 Task: Check the sale-to-list ratio of double pane windows in the last 1 year.
Action: Mouse moved to (755, 168)
Screenshot: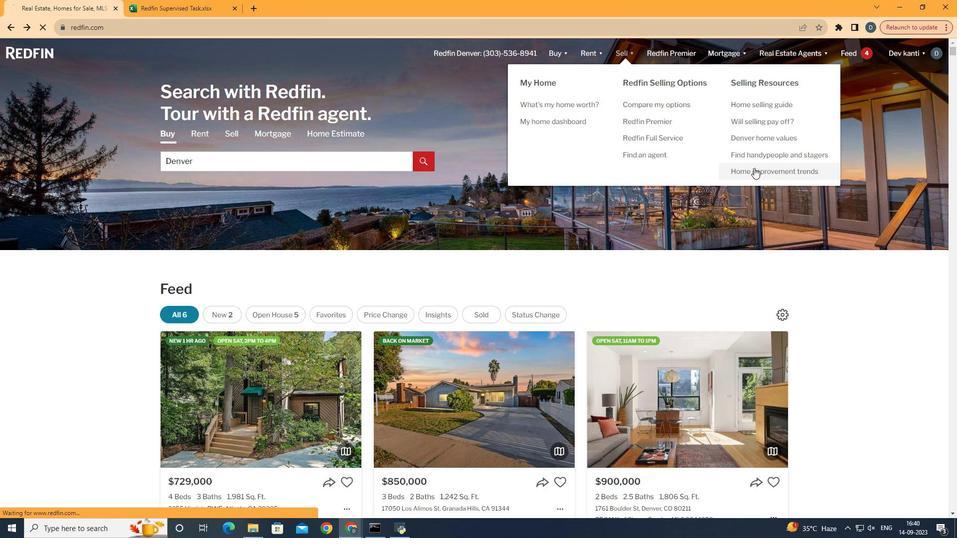 
Action: Mouse pressed left at (755, 168)
Screenshot: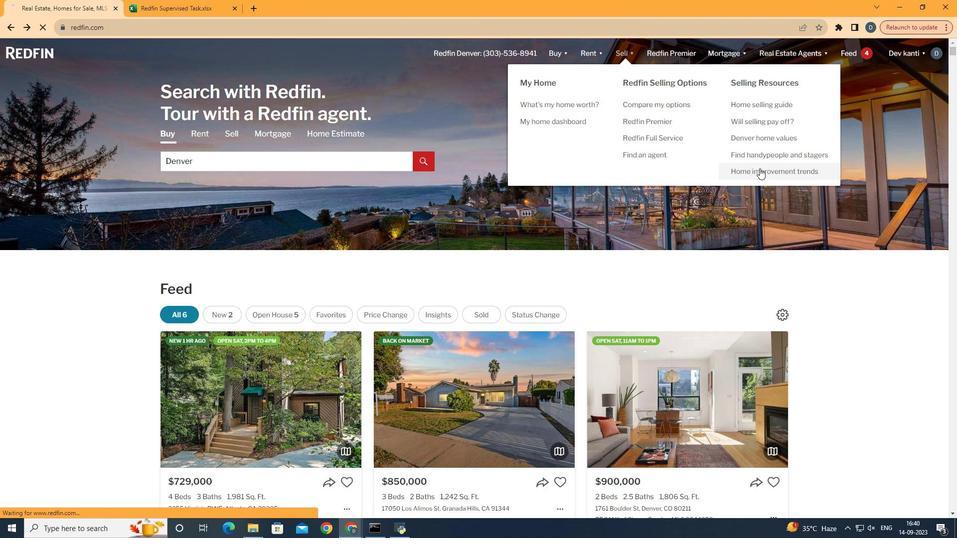 
Action: Mouse moved to (246, 194)
Screenshot: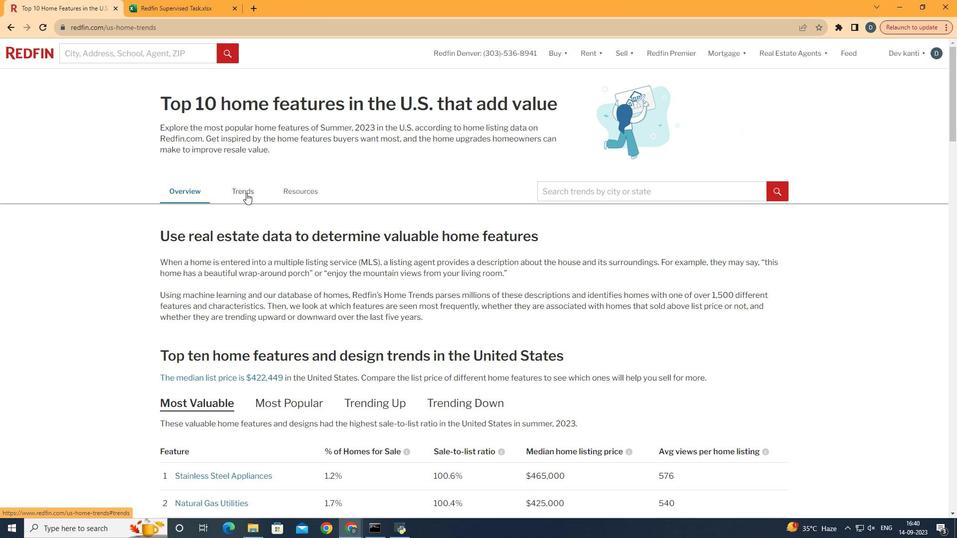 
Action: Mouse pressed left at (246, 194)
Screenshot: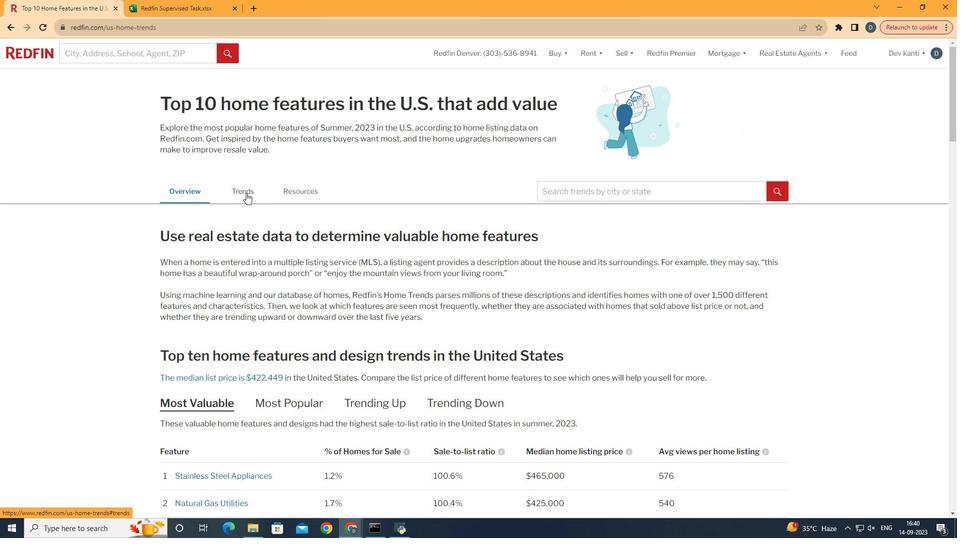 
Action: Mouse moved to (403, 303)
Screenshot: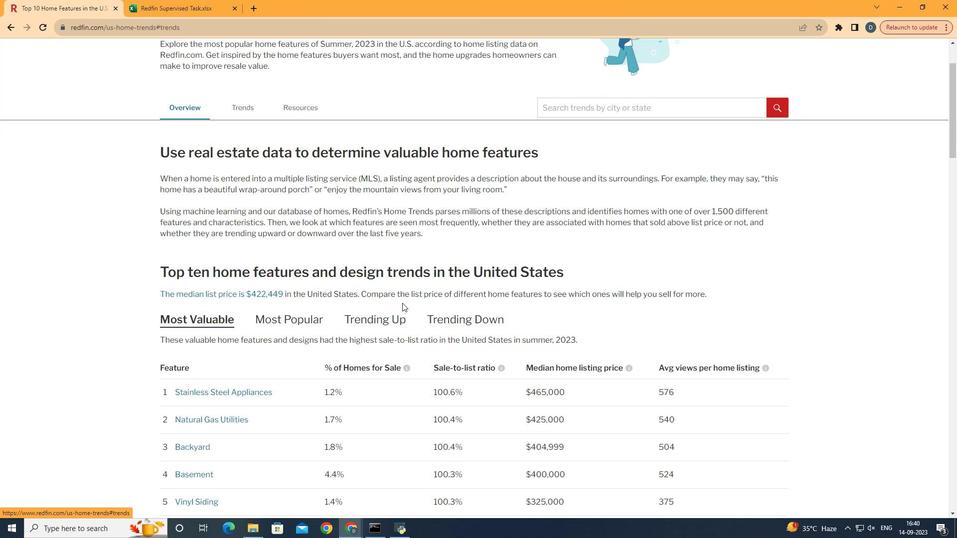 
Action: Mouse scrolled (403, 303) with delta (0, 0)
Screenshot: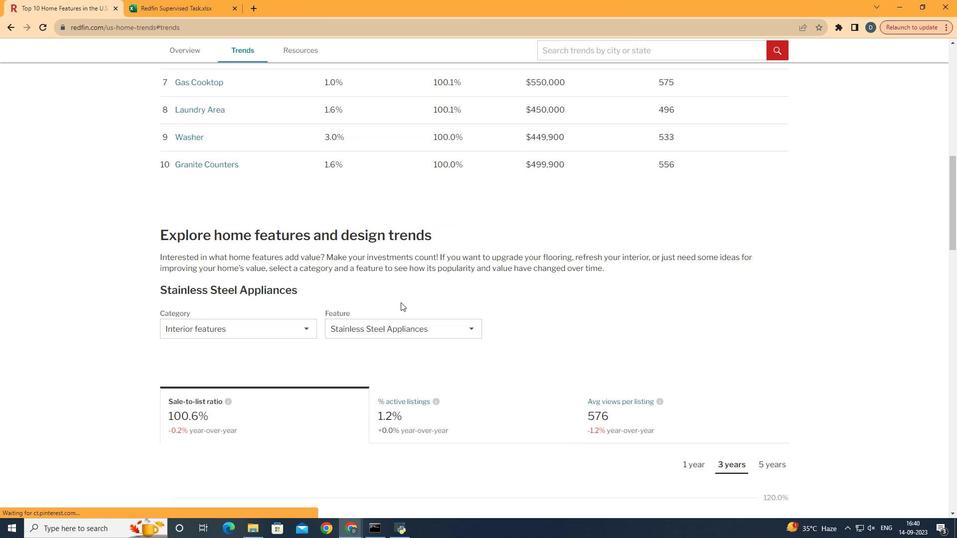 
Action: Mouse scrolled (403, 303) with delta (0, 0)
Screenshot: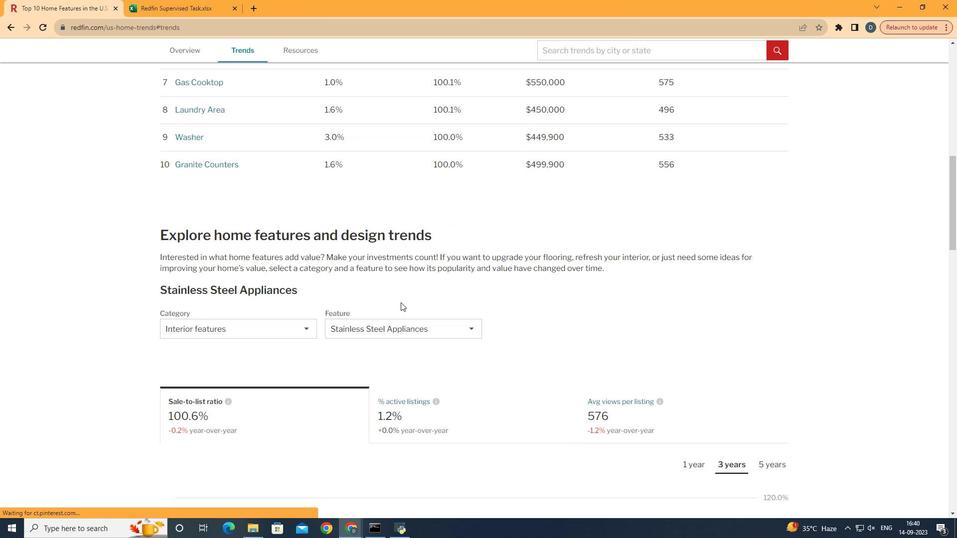 
Action: Mouse scrolled (403, 303) with delta (0, 0)
Screenshot: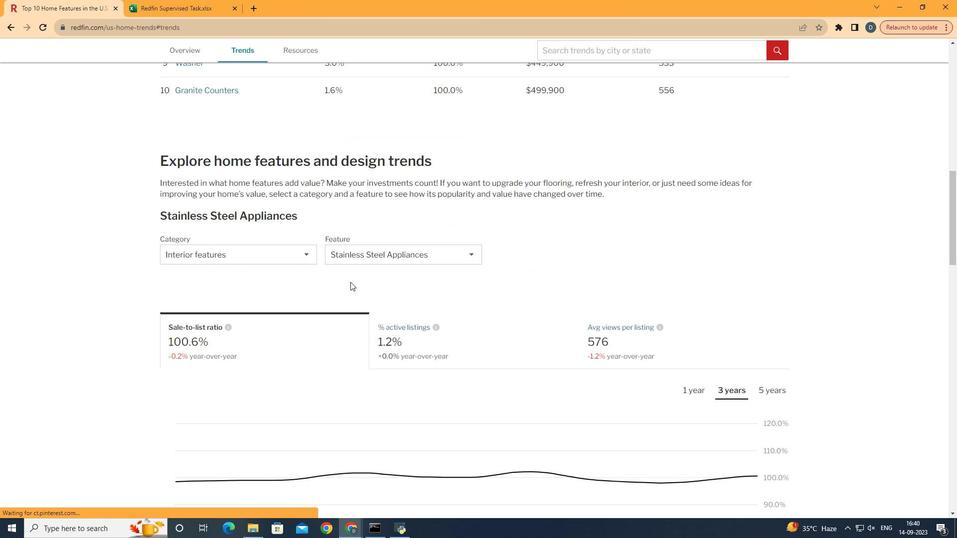 
Action: Mouse scrolled (403, 303) with delta (0, 0)
Screenshot: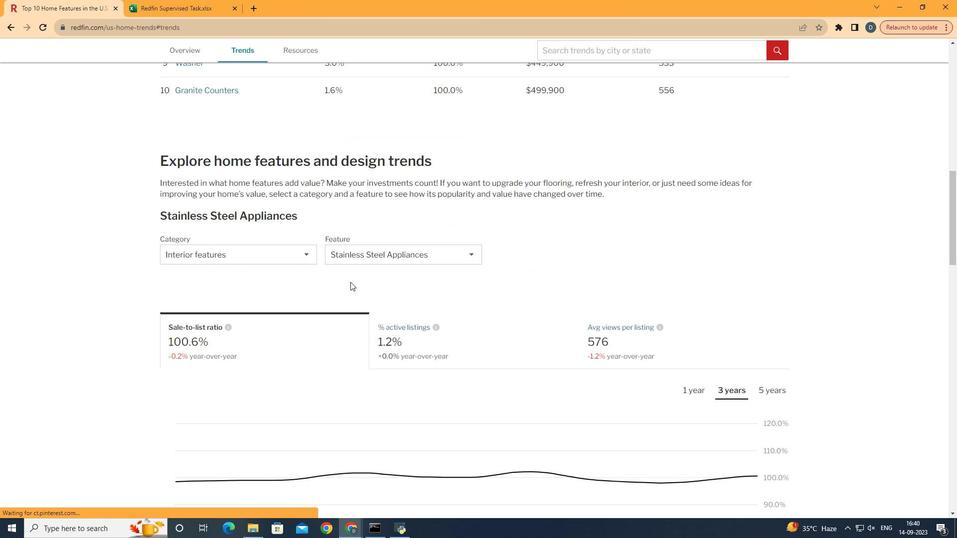 
Action: Mouse scrolled (403, 303) with delta (0, 0)
Screenshot: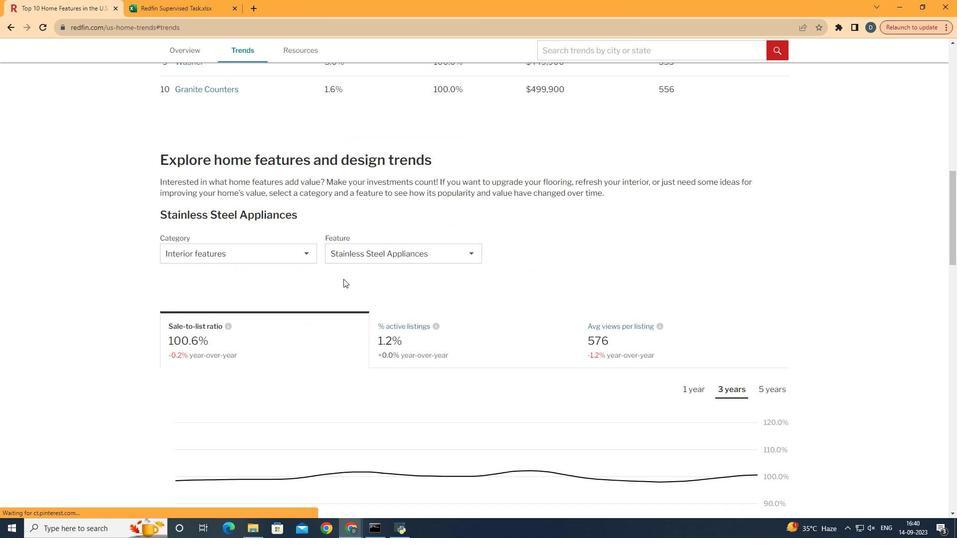 
Action: Mouse scrolled (403, 303) with delta (0, 0)
Screenshot: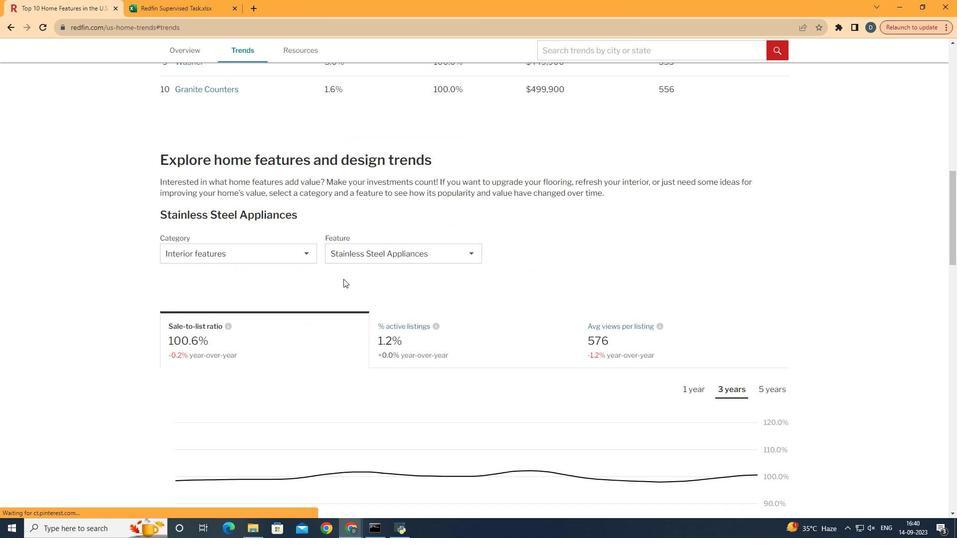 
Action: Mouse scrolled (403, 303) with delta (0, 0)
Screenshot: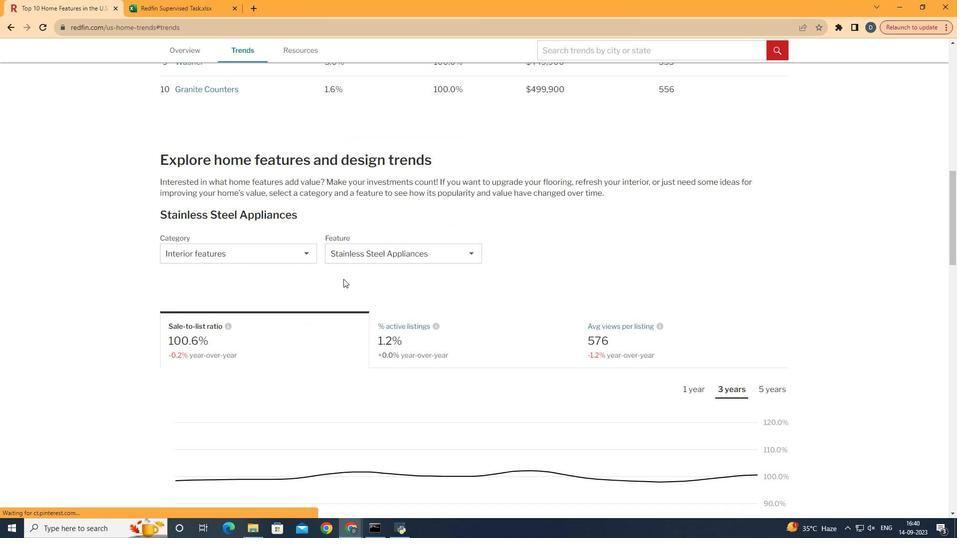 
Action: Mouse moved to (308, 256)
Screenshot: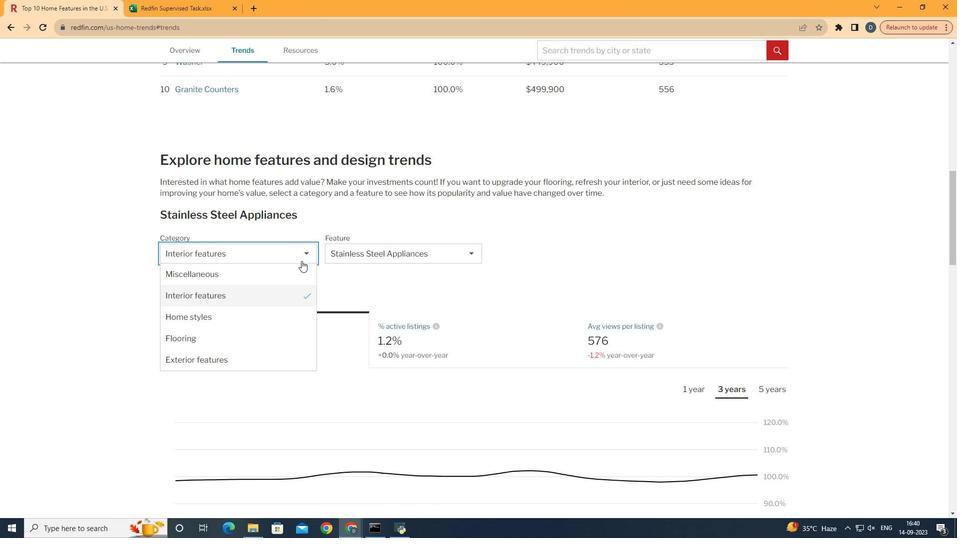 
Action: Mouse pressed left at (308, 256)
Screenshot: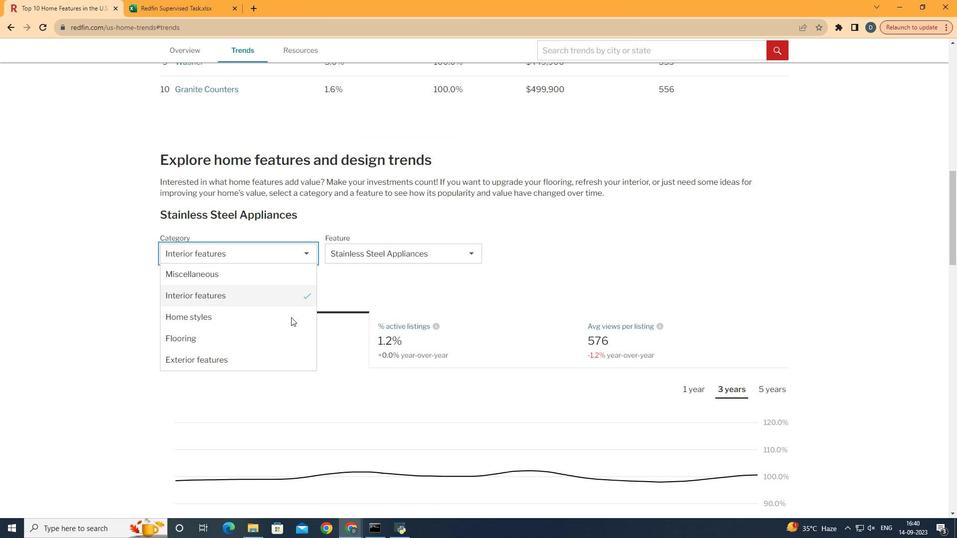 
Action: Mouse moved to (286, 360)
Screenshot: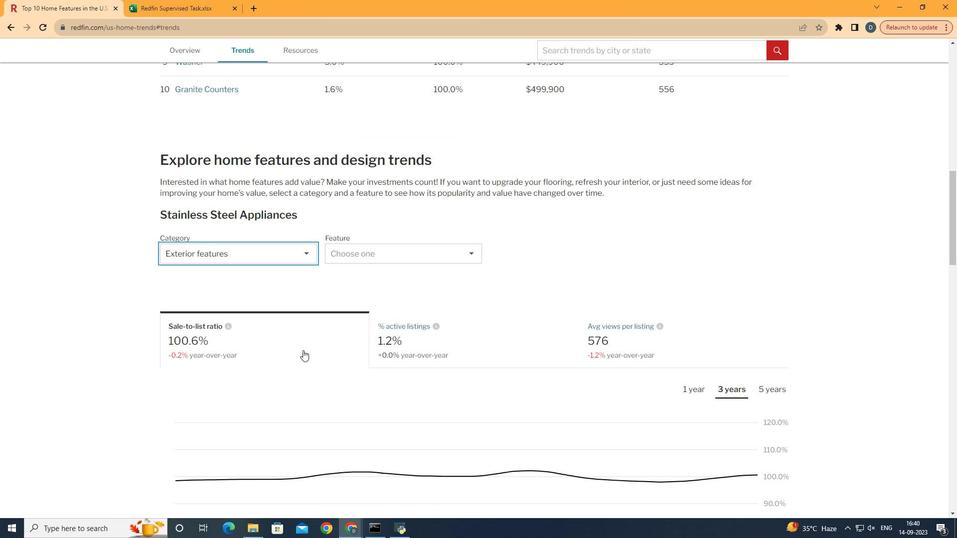 
Action: Mouse pressed left at (286, 360)
Screenshot: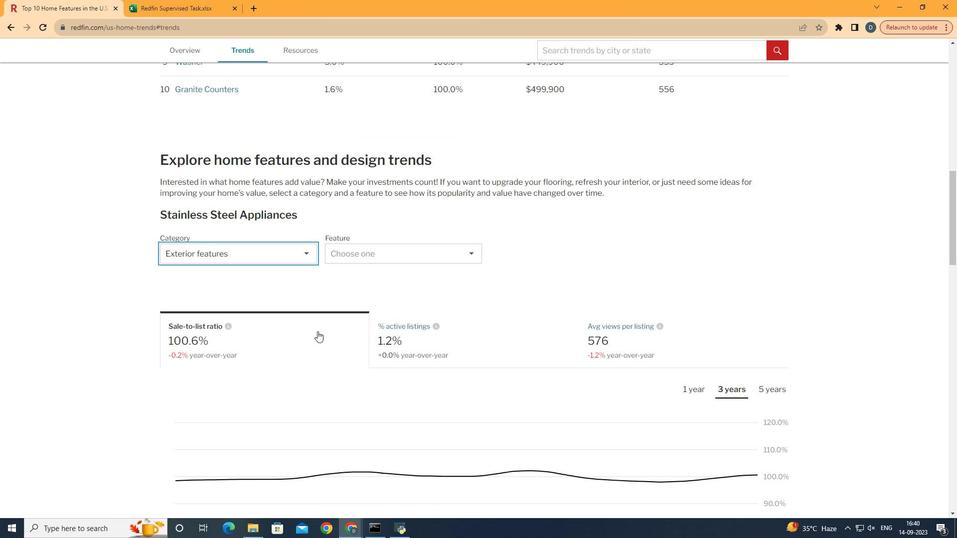 
Action: Mouse moved to (390, 248)
Screenshot: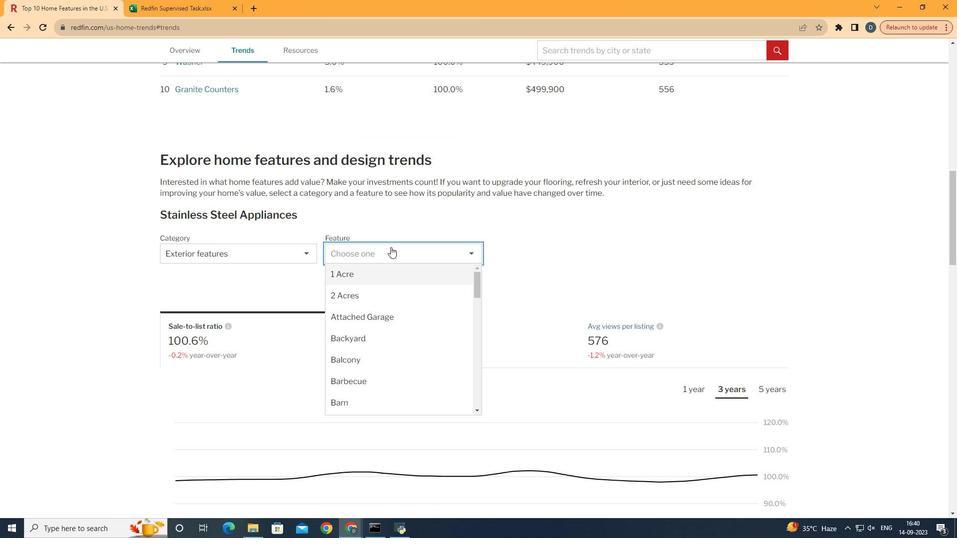 
Action: Mouse pressed left at (390, 248)
Screenshot: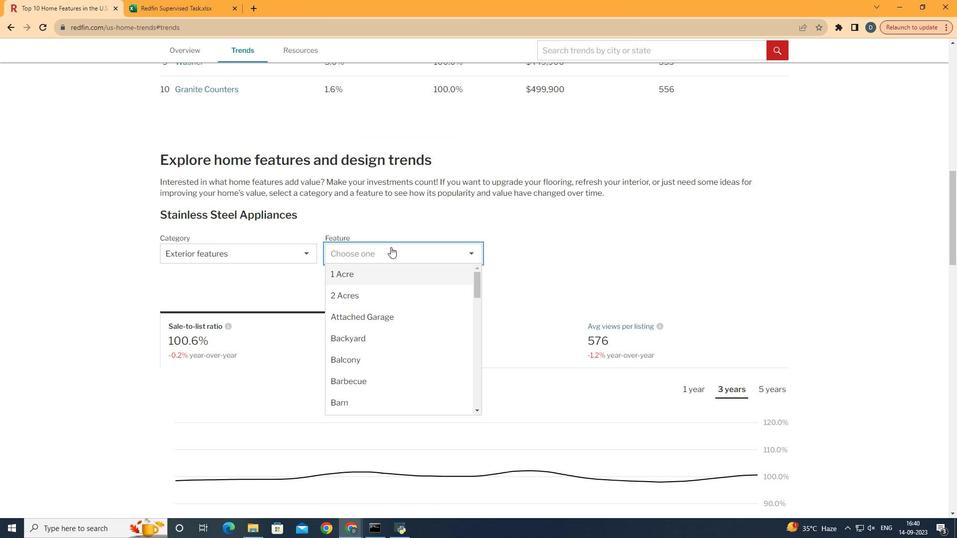 
Action: Mouse moved to (403, 340)
Screenshot: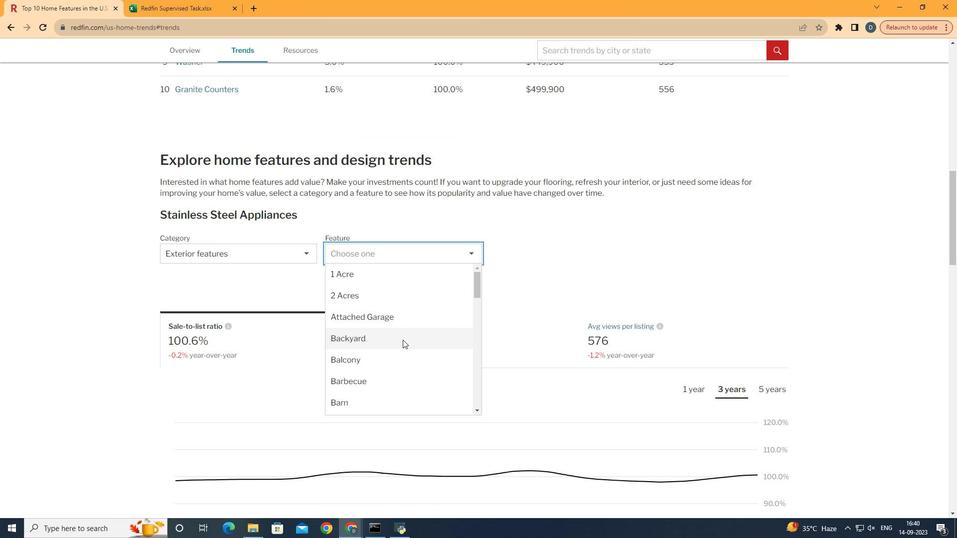 
Action: Mouse scrolled (403, 340) with delta (0, 0)
Screenshot: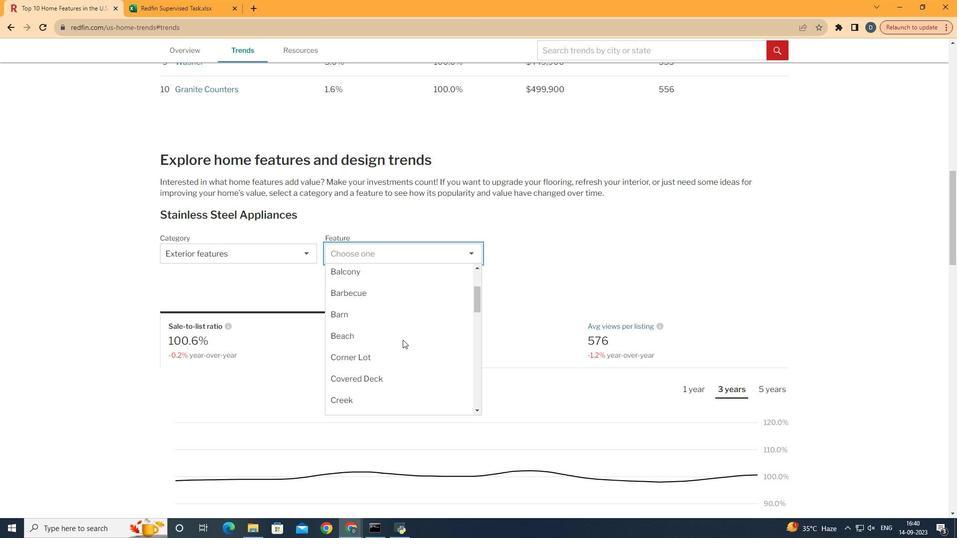 
Action: Mouse scrolled (403, 340) with delta (0, 0)
Screenshot: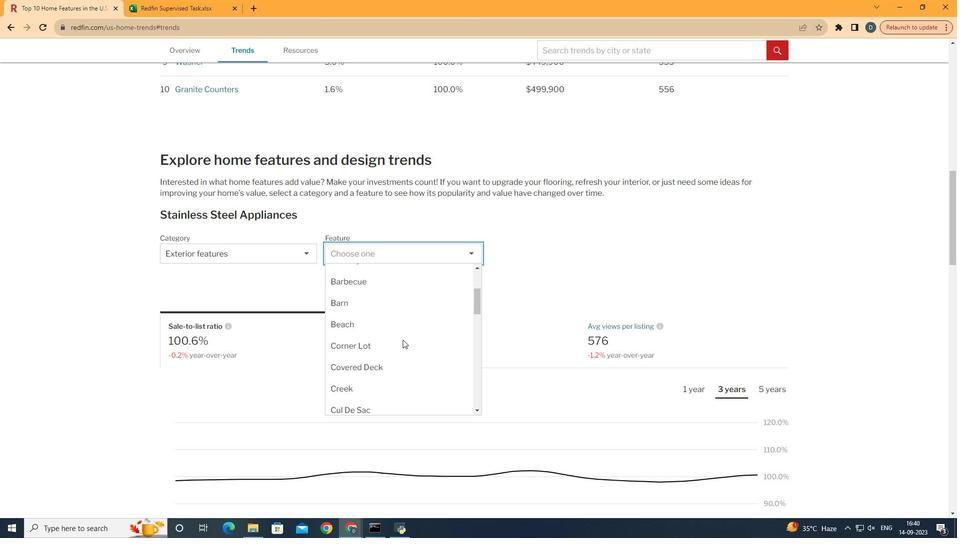 
Action: Mouse moved to (404, 345)
Screenshot: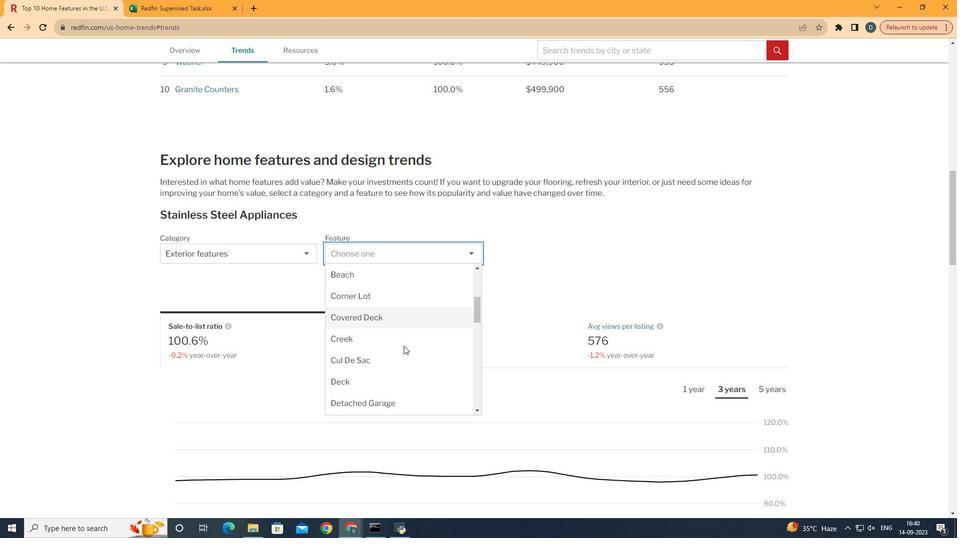 
Action: Mouse scrolled (404, 345) with delta (0, 0)
Screenshot: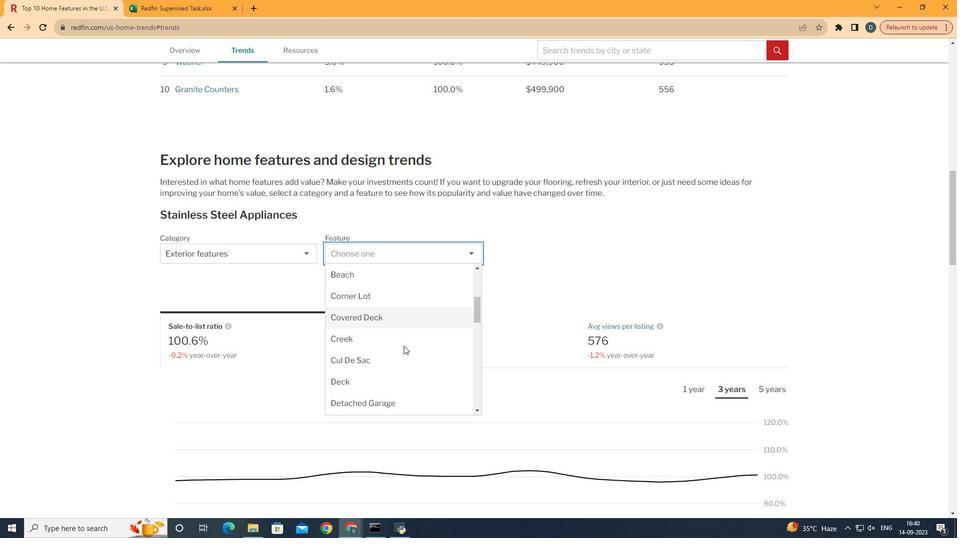 
Action: Mouse moved to (403, 350)
Screenshot: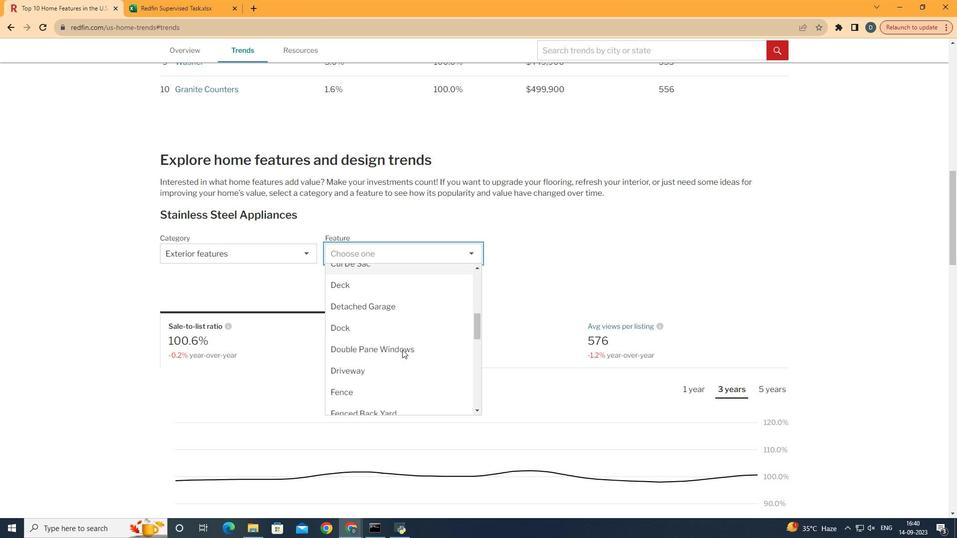 
Action: Mouse scrolled (403, 349) with delta (0, 0)
Screenshot: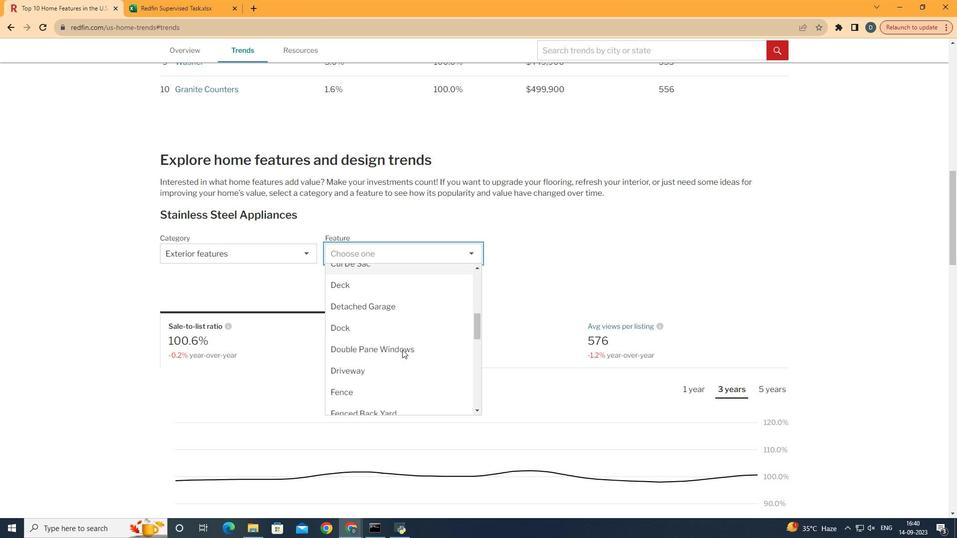 
Action: Mouse moved to (403, 350)
Screenshot: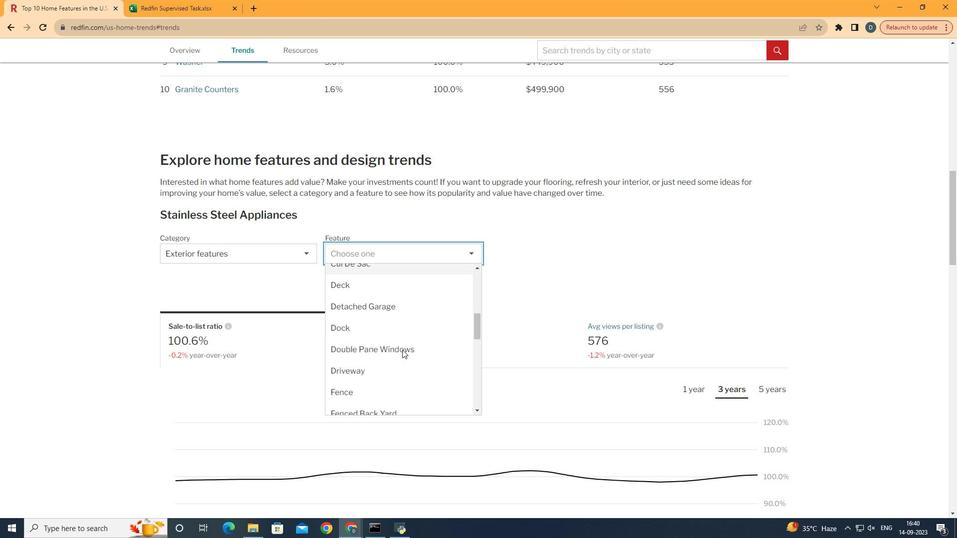 
Action: Mouse scrolled (403, 350) with delta (0, 0)
Screenshot: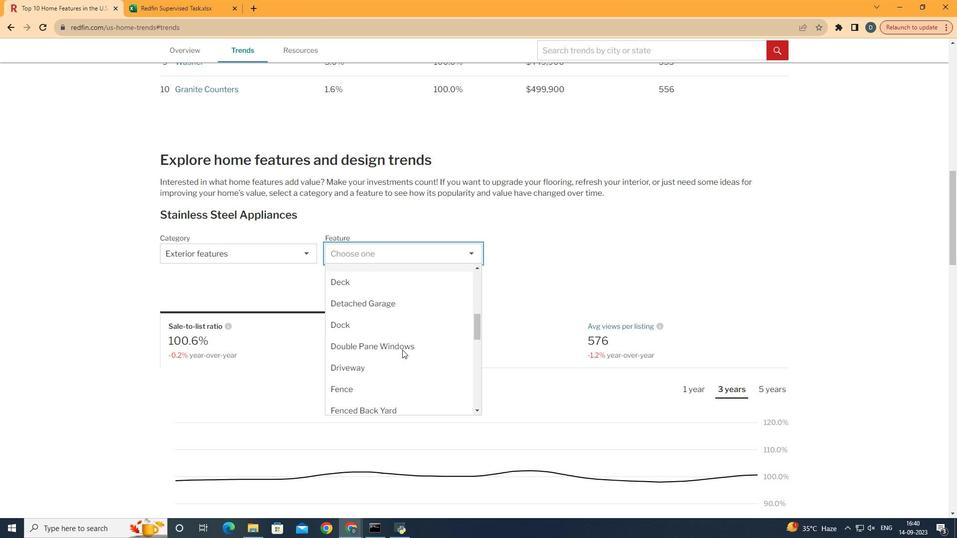 
Action: Mouse moved to (410, 350)
Screenshot: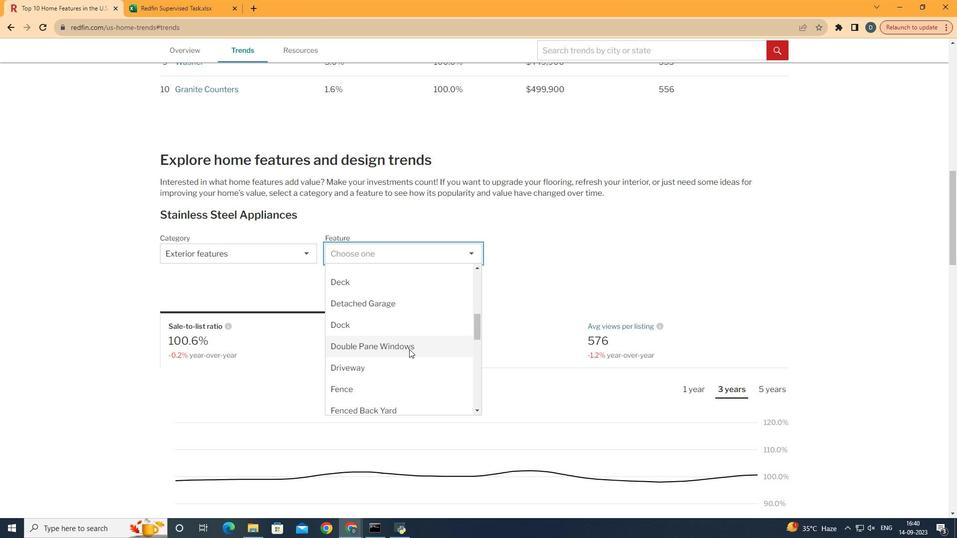 
Action: Mouse scrolled (410, 349) with delta (0, 0)
Screenshot: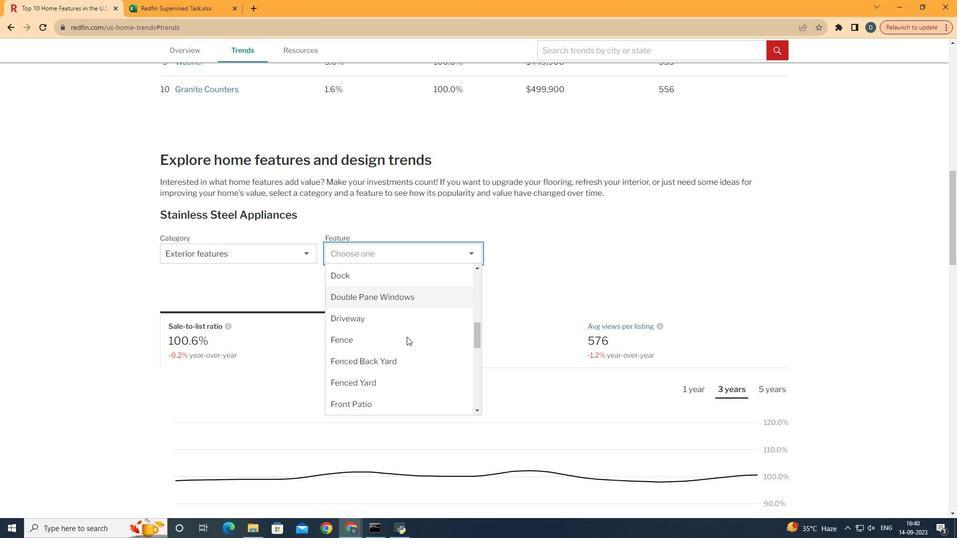 
Action: Mouse moved to (411, 302)
Screenshot: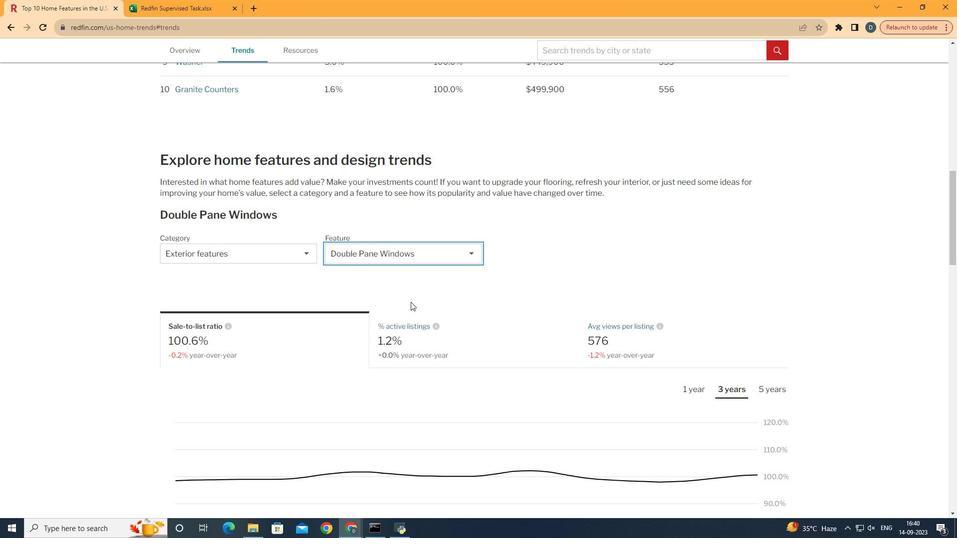 
Action: Mouse pressed left at (411, 302)
Screenshot: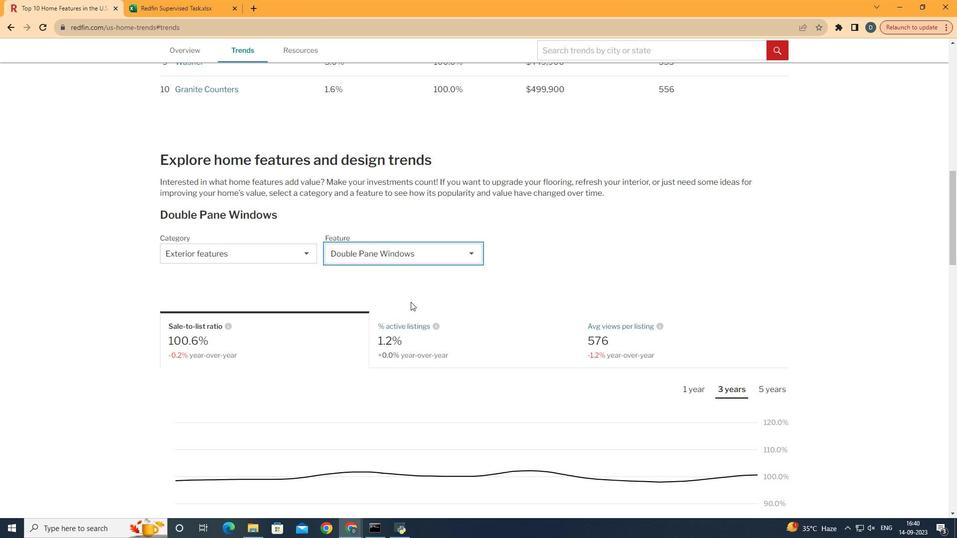
Action: Mouse moved to (282, 329)
Screenshot: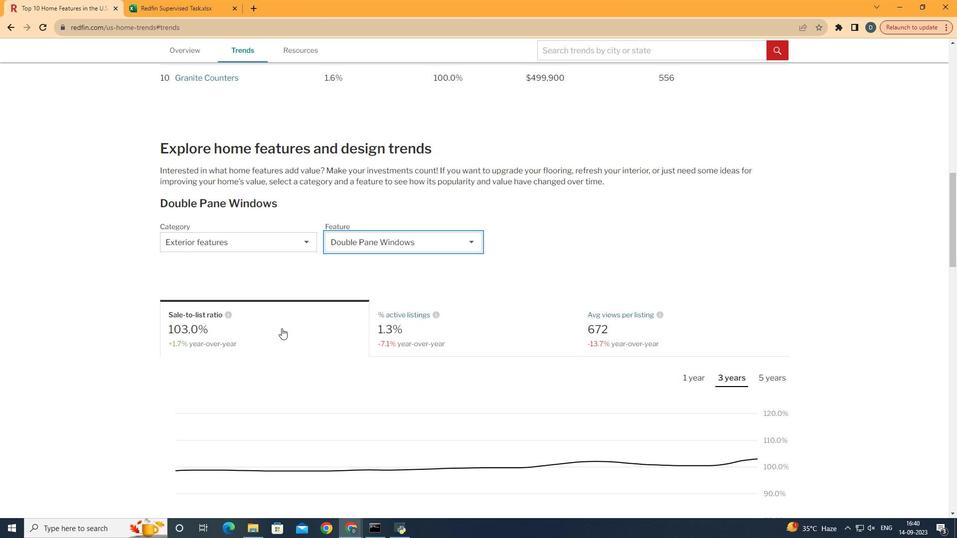 
Action: Mouse scrolled (282, 328) with delta (0, 0)
Screenshot: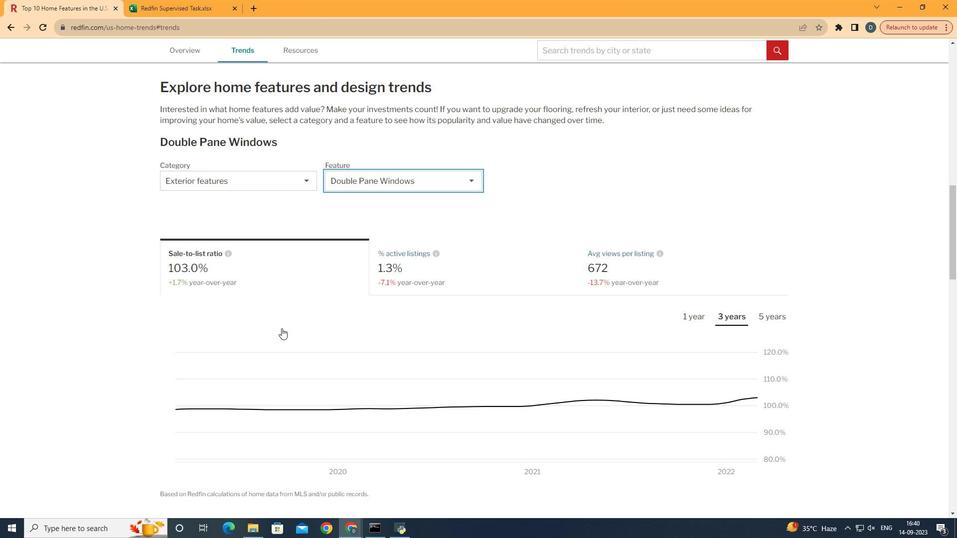
Action: Mouse scrolled (282, 328) with delta (0, 0)
Screenshot: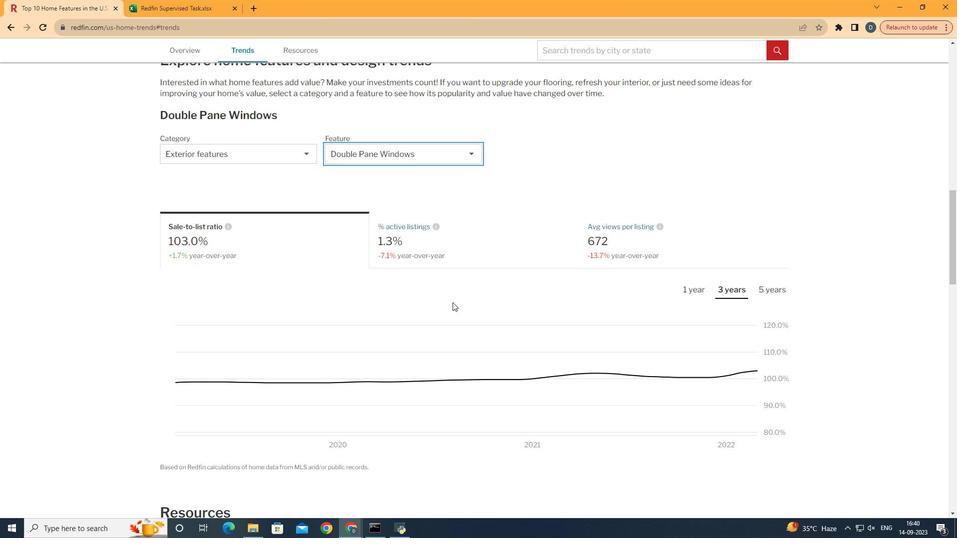 
Action: Mouse moved to (691, 288)
Screenshot: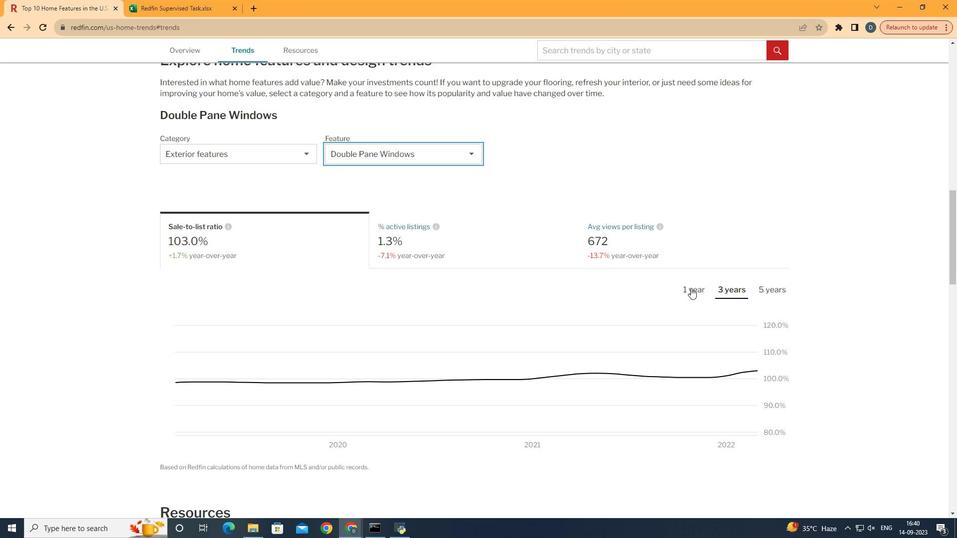 
Action: Mouse pressed left at (691, 288)
Screenshot: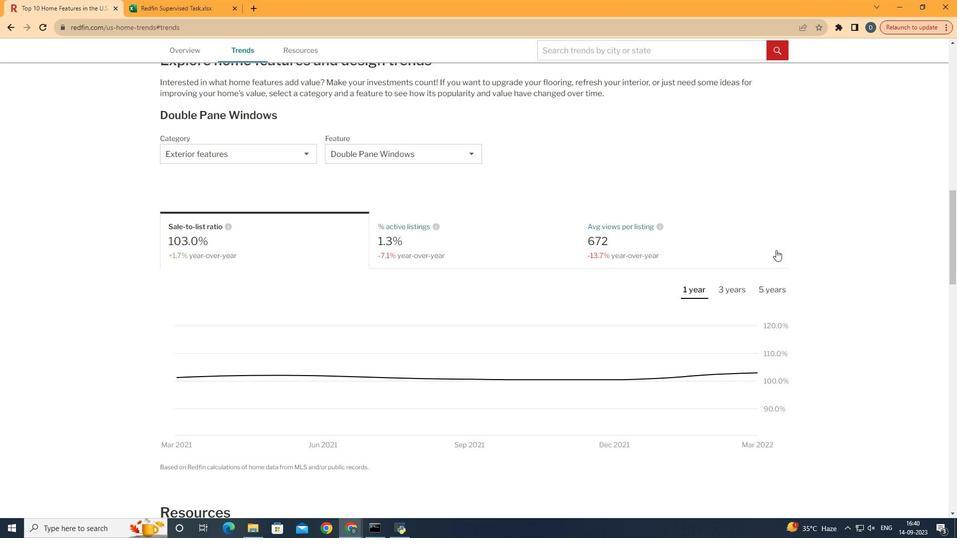 
Action: Mouse moved to (782, 248)
Screenshot: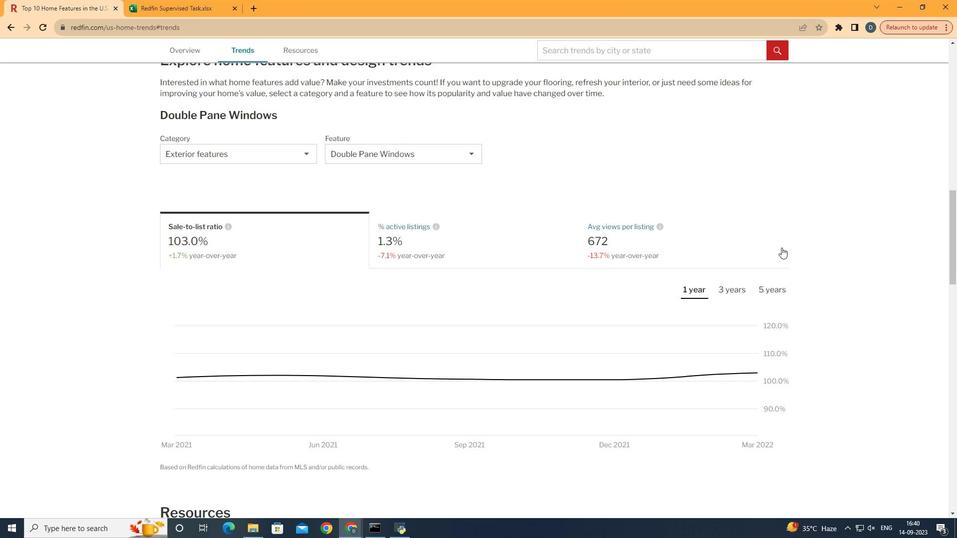 
